 Task: In the Contact  MillerBrooklyn@macys.com, Log Call and save with description: 'Customer wanting to schedule a trial.'; Select call outcome: 'Busy '; Select call Direction: Inbound; Add date: '5 September, 2023' and time 12:00:PM. Logged in from softage.1@softage.net
Action: Mouse moved to (83, 54)
Screenshot: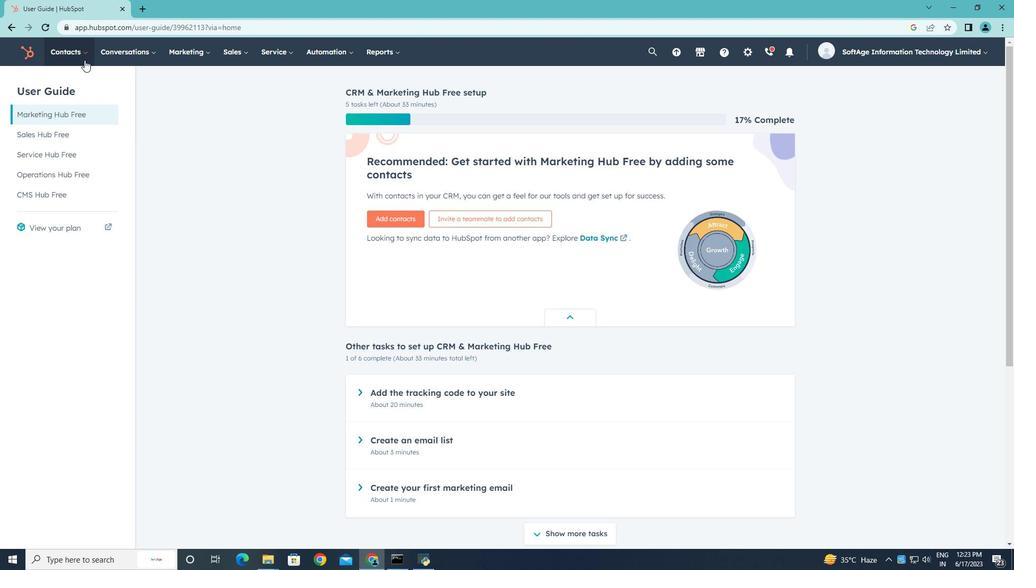 
Action: Mouse pressed left at (83, 54)
Screenshot: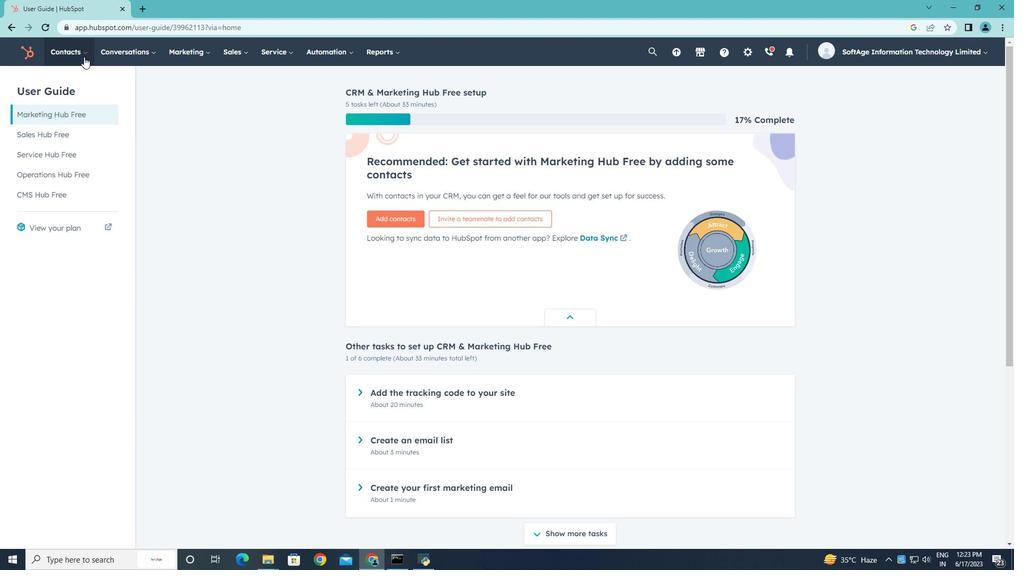 
Action: Mouse moved to (79, 78)
Screenshot: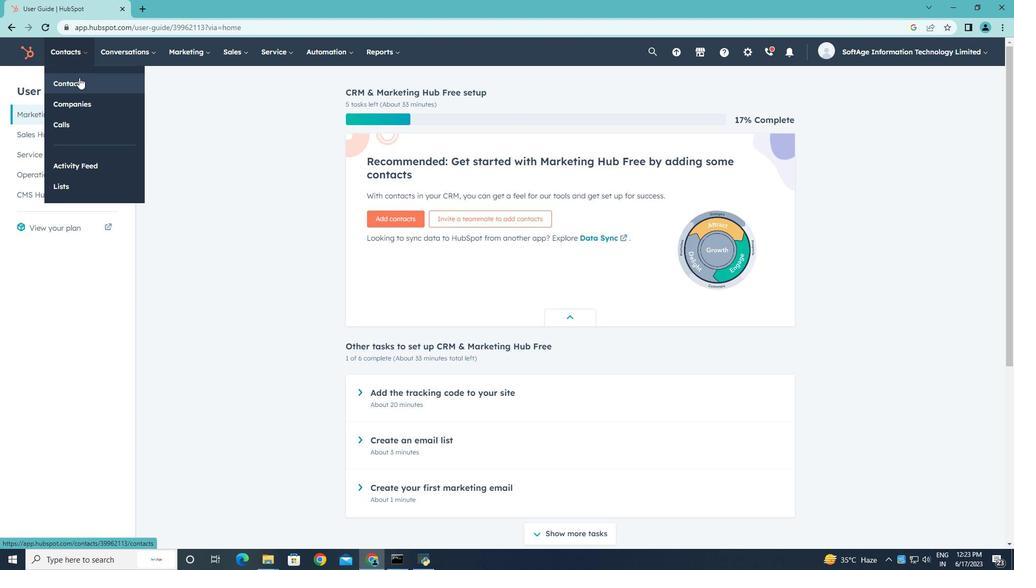 
Action: Mouse pressed left at (79, 78)
Screenshot: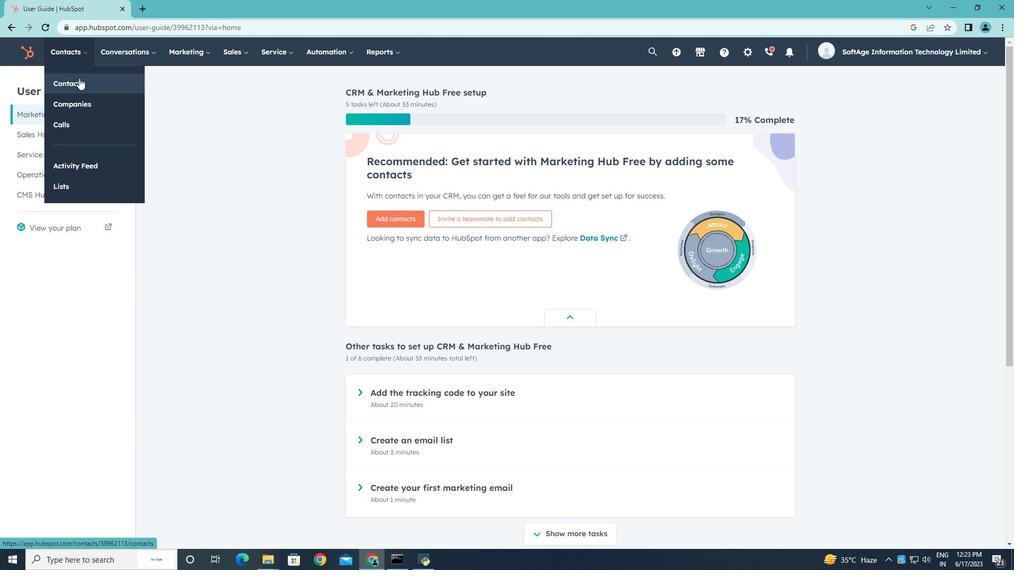 
Action: Mouse moved to (101, 171)
Screenshot: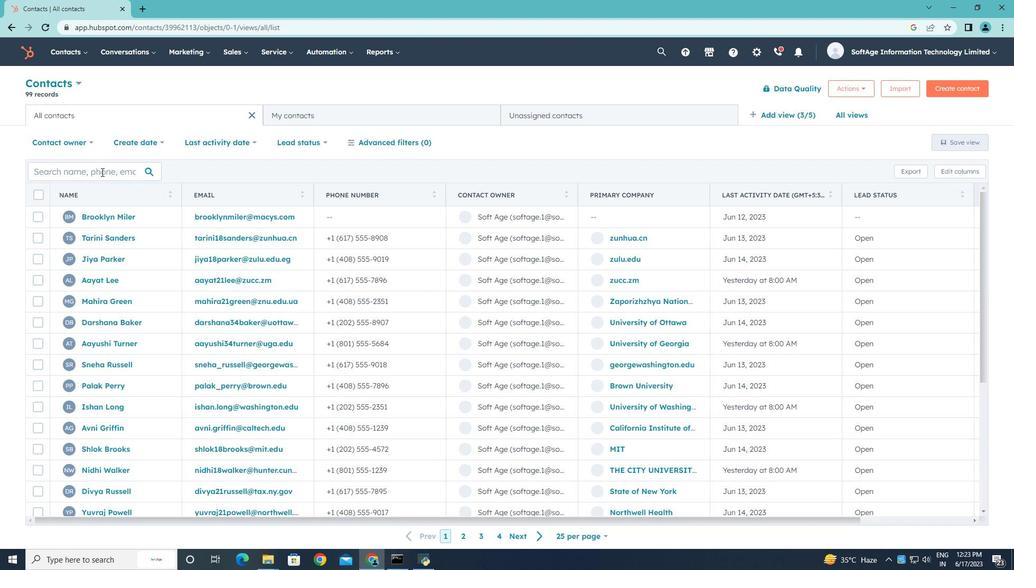 
Action: Mouse pressed left at (101, 171)
Screenshot: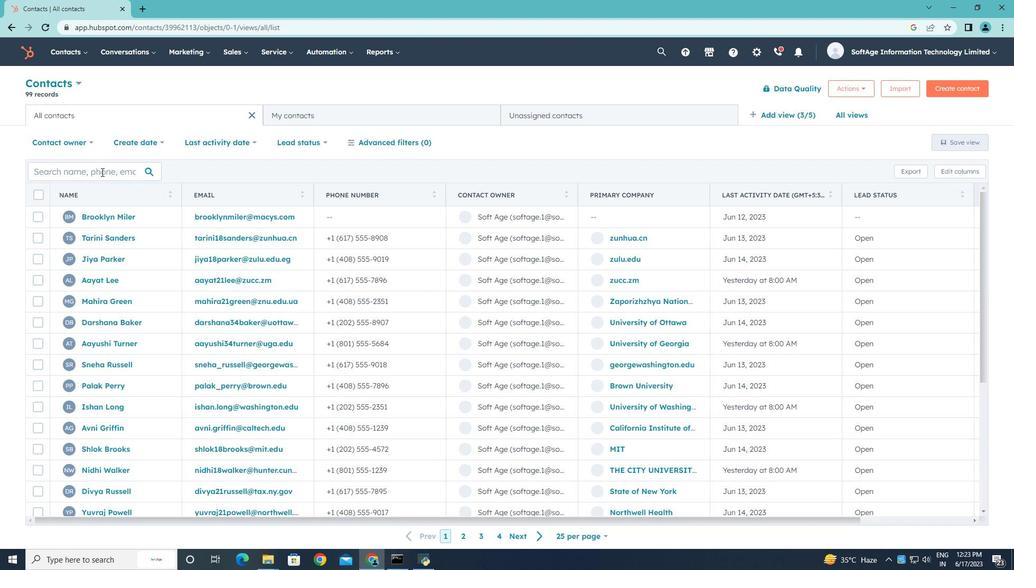 
Action: Key pressed <Key.shift>Miller<Key.shift>Brooj<Key.backspace>klyn<Key.shift><Key.shift><Key.shift><Key.shift>@macys.com
Screenshot: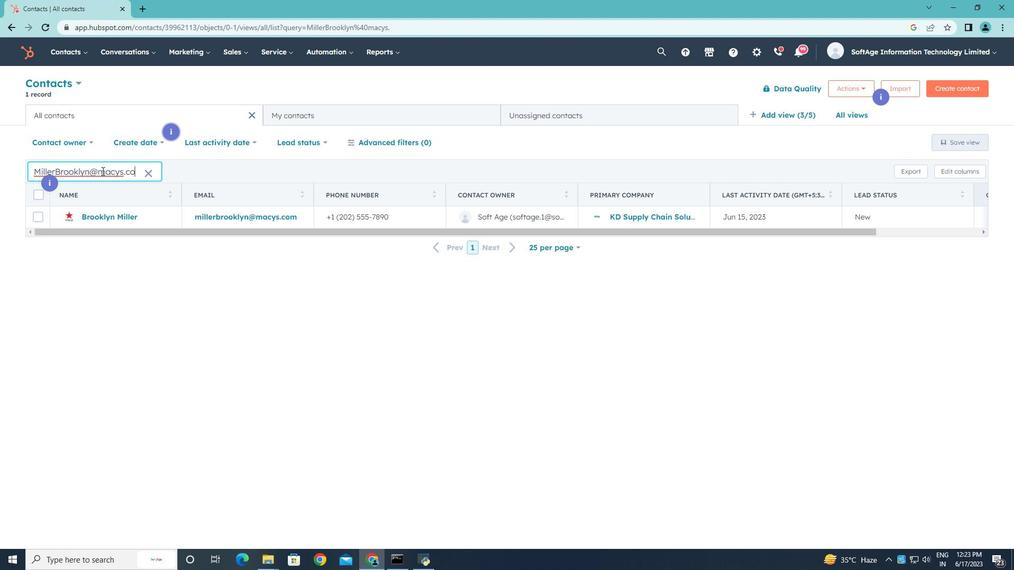 
Action: Mouse moved to (105, 218)
Screenshot: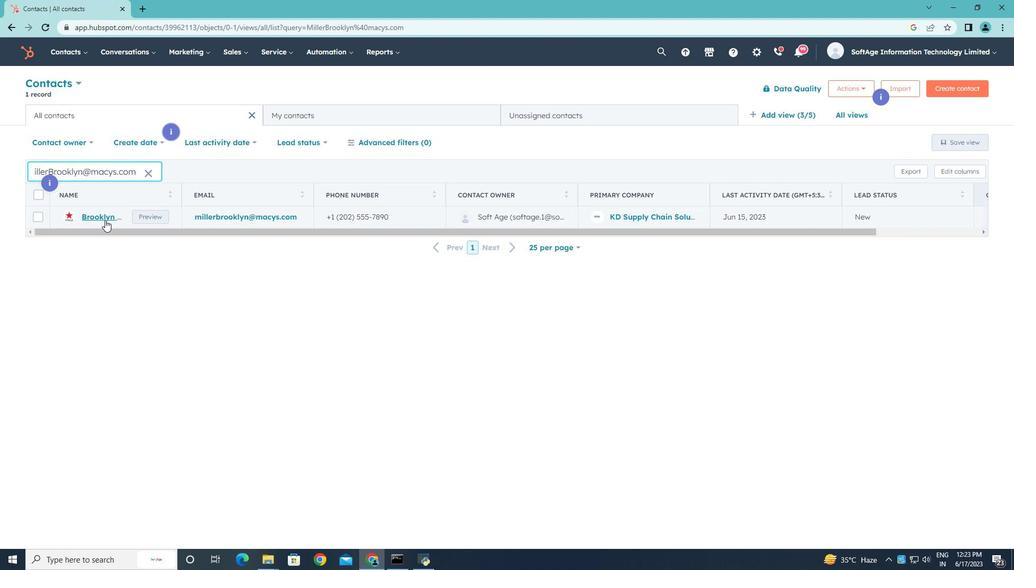 
Action: Mouse pressed left at (105, 218)
Screenshot: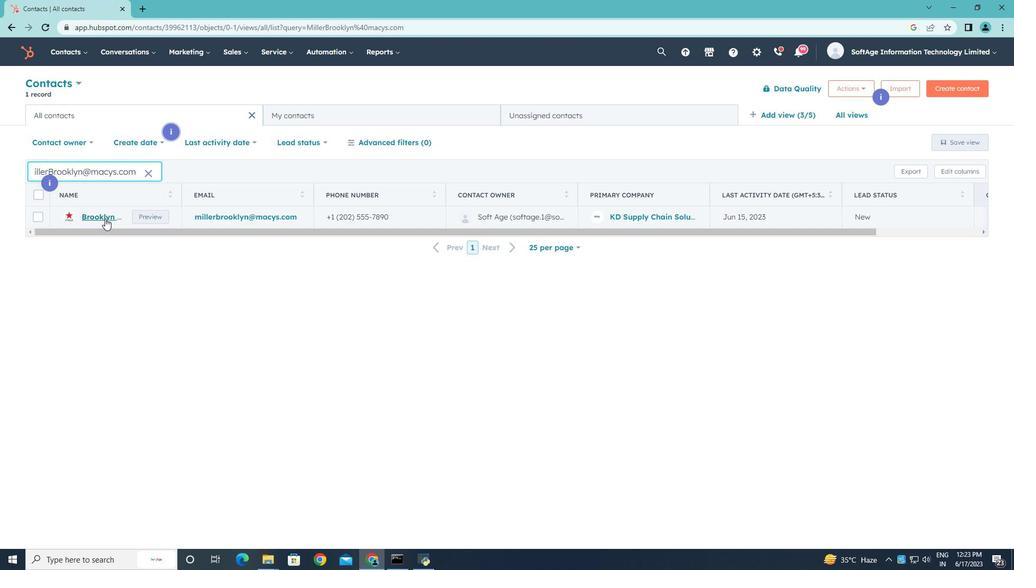 
Action: Mouse moved to (206, 178)
Screenshot: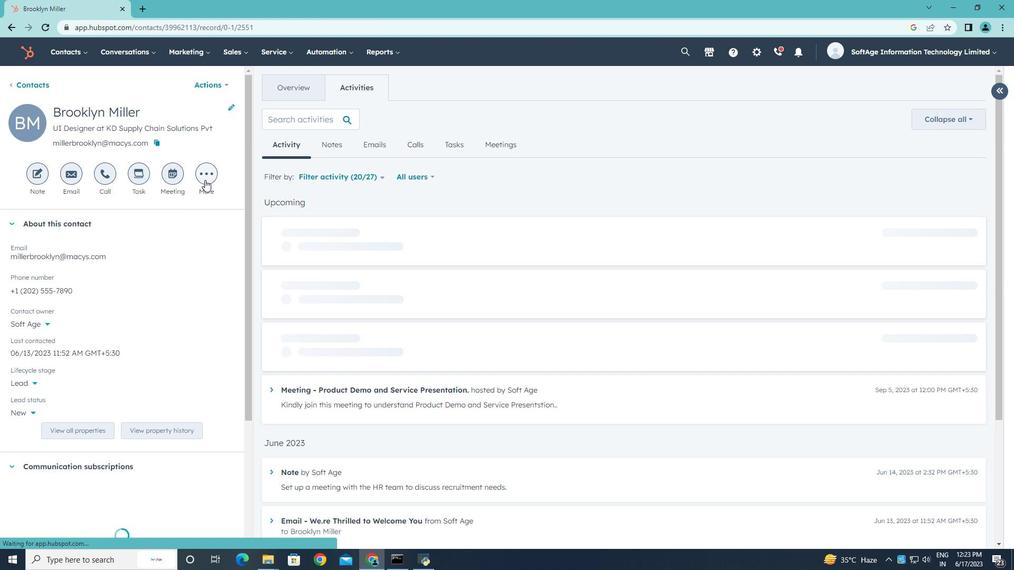 
Action: Mouse pressed left at (206, 178)
Screenshot: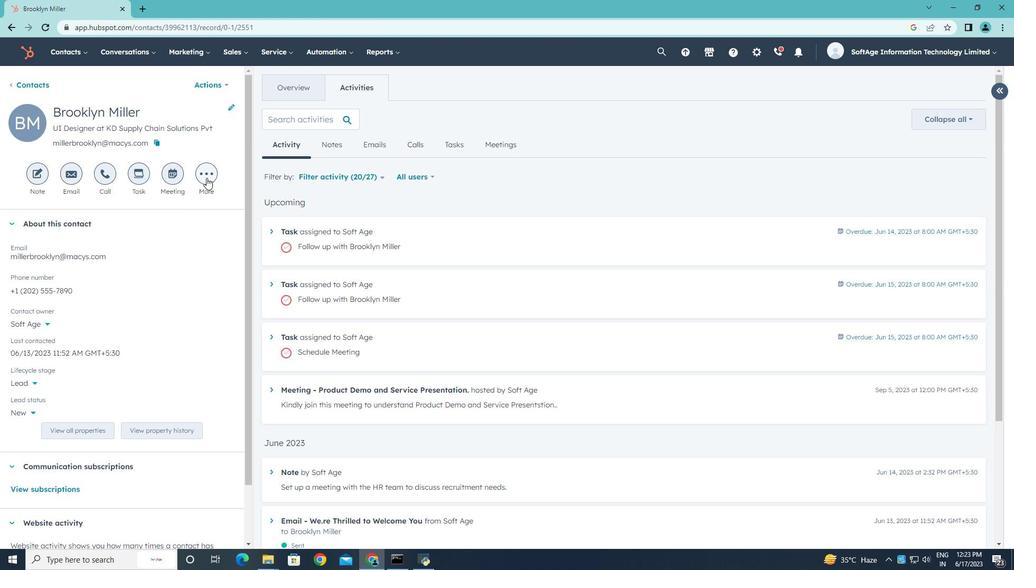 
Action: Mouse moved to (193, 263)
Screenshot: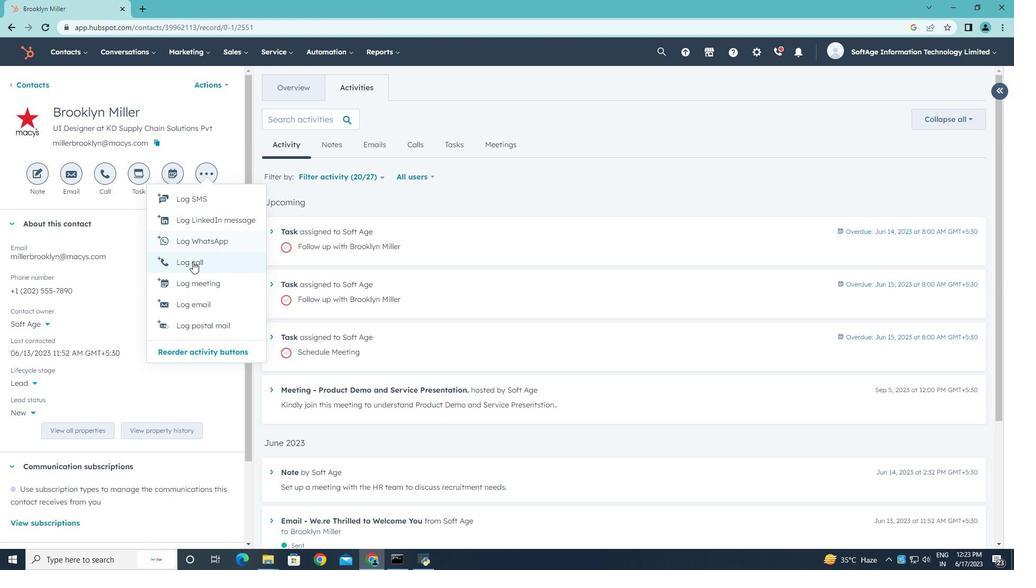 
Action: Mouse pressed left at (193, 263)
Screenshot: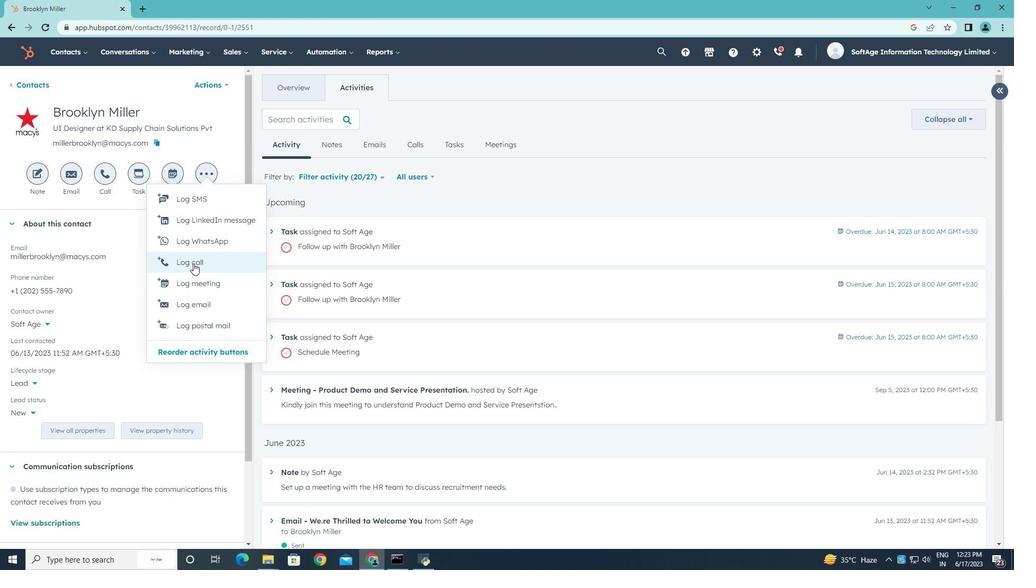 
Action: Key pressed <Key.shift>Customer<Key.space>wanting<Key.space>to<Key.space>schedule<Key.space>a<Key.space>trial.
Screenshot: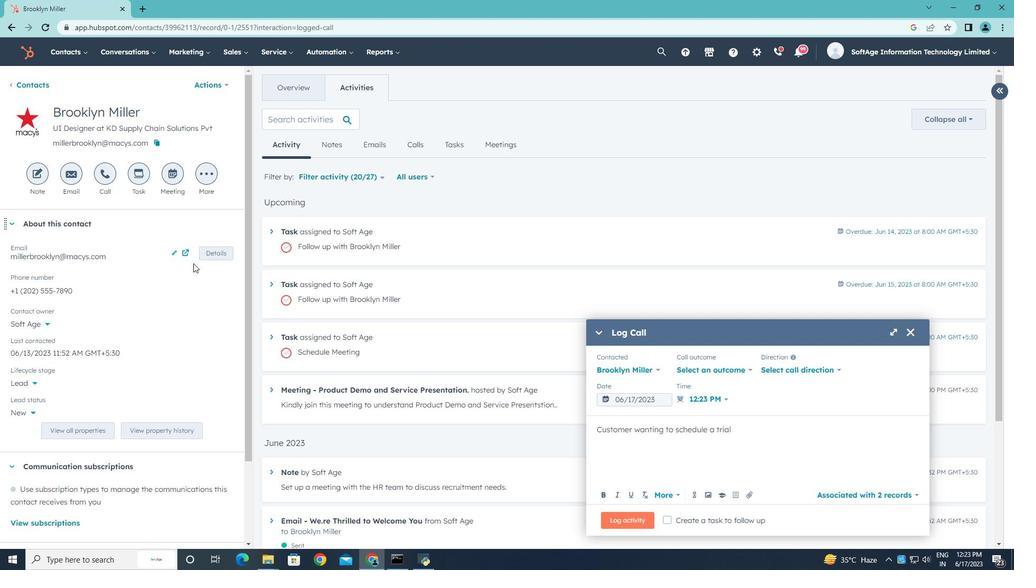 
Action: Mouse moved to (748, 371)
Screenshot: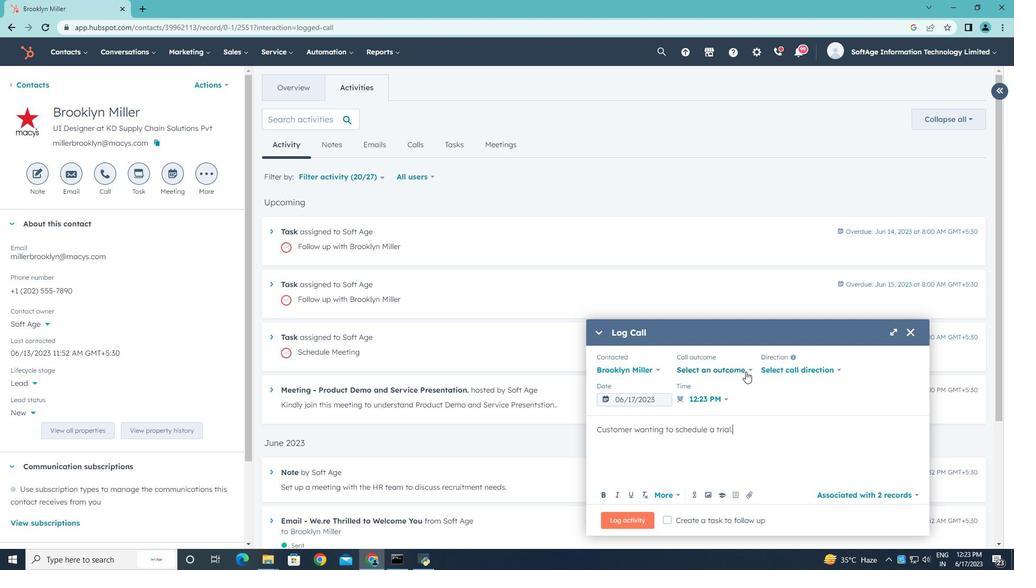 
Action: Mouse pressed left at (748, 371)
Screenshot: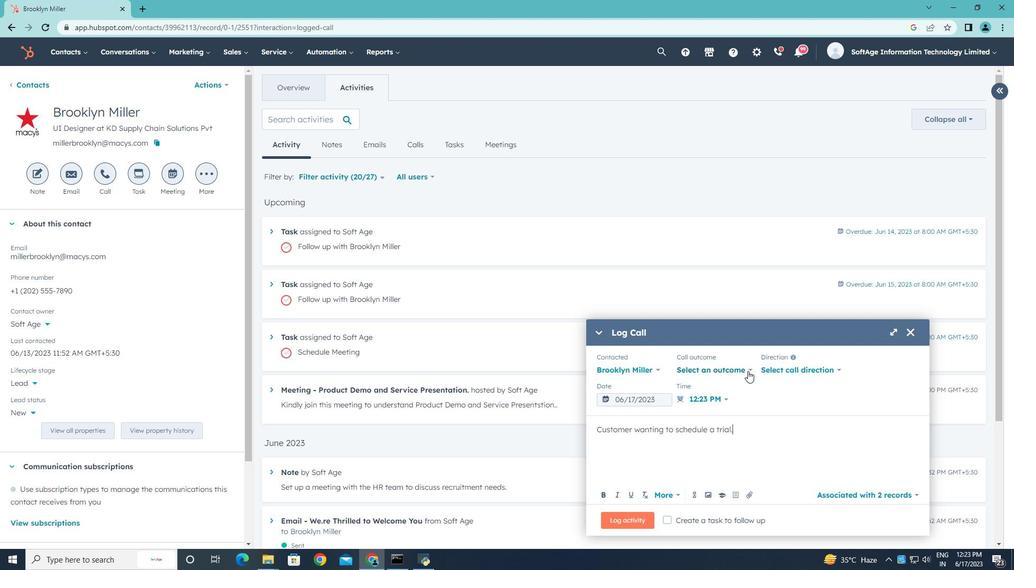 
Action: Mouse moved to (718, 398)
Screenshot: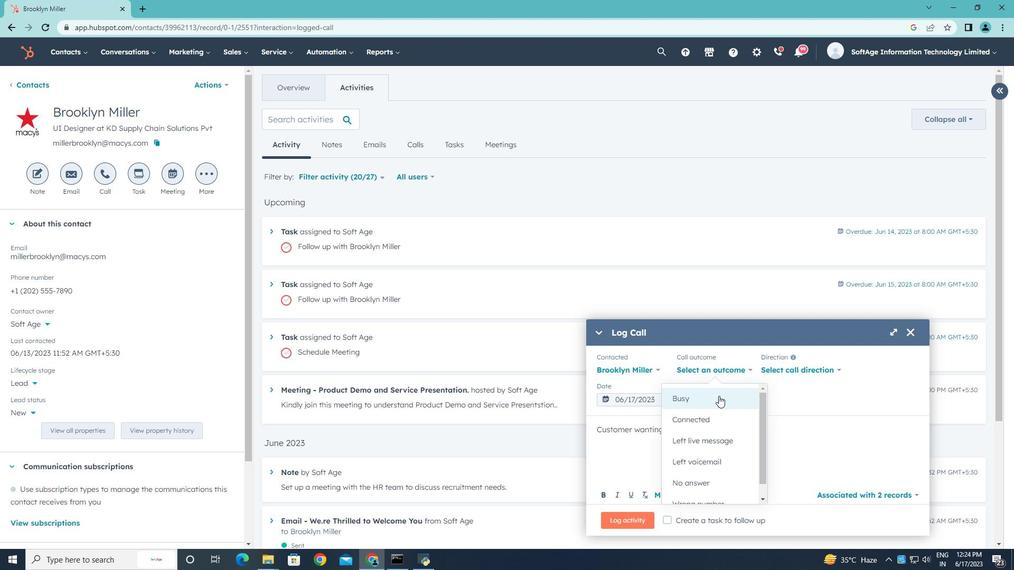 
Action: Mouse pressed left at (718, 398)
Screenshot: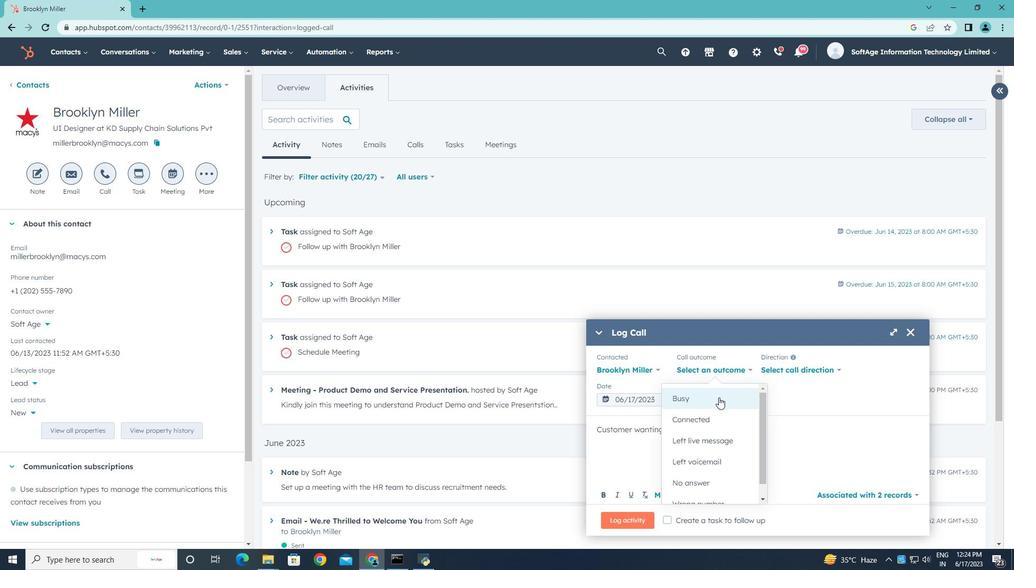 
Action: Mouse moved to (790, 367)
Screenshot: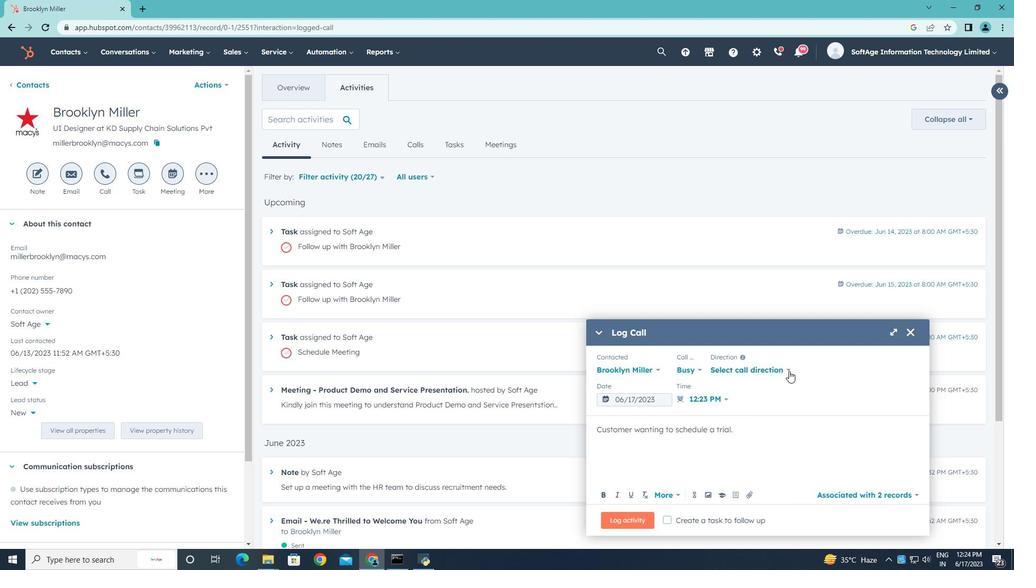 
Action: Mouse pressed left at (790, 367)
Screenshot: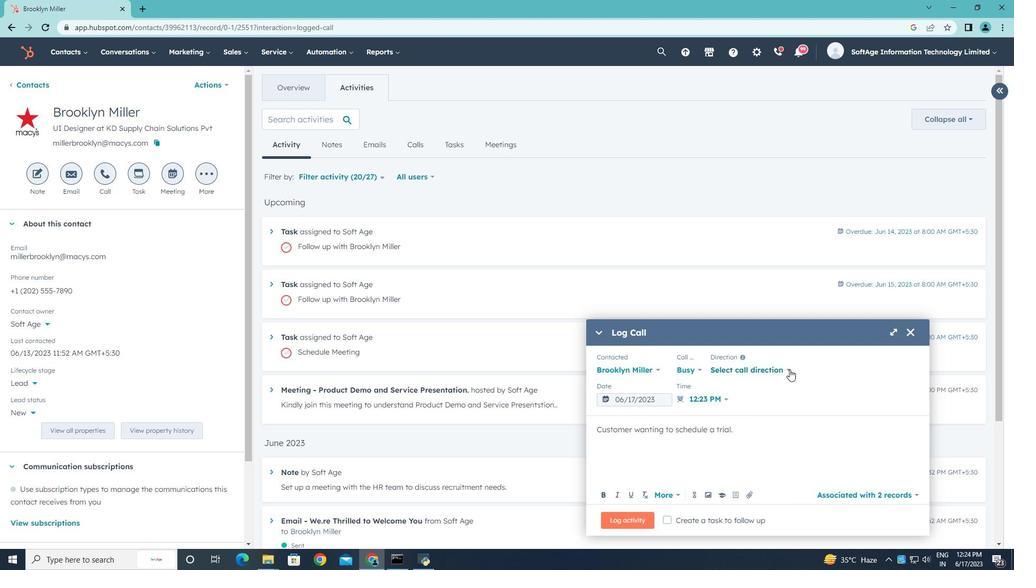 
Action: Mouse moved to (752, 398)
Screenshot: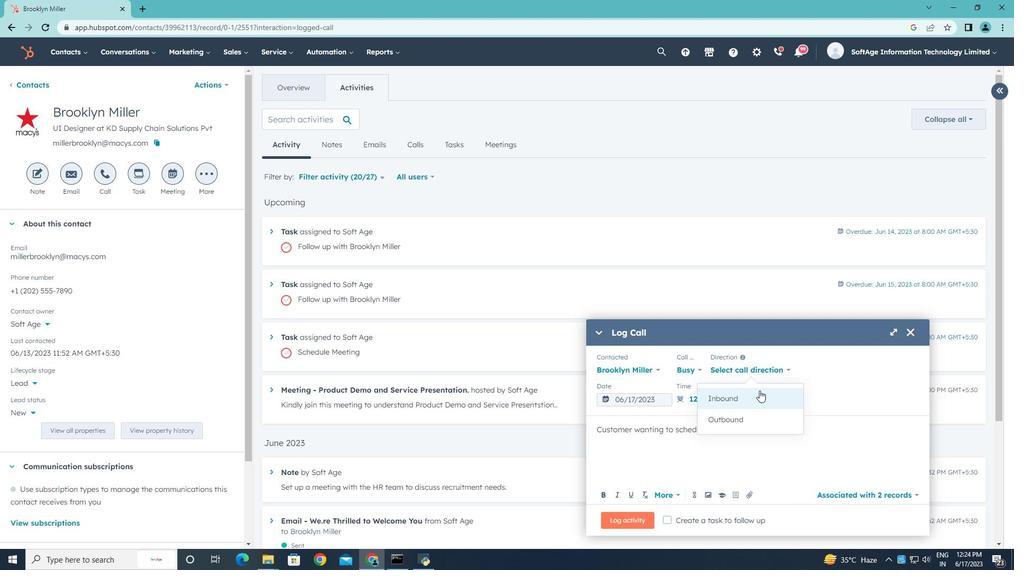 
Action: Mouse pressed left at (752, 398)
Screenshot: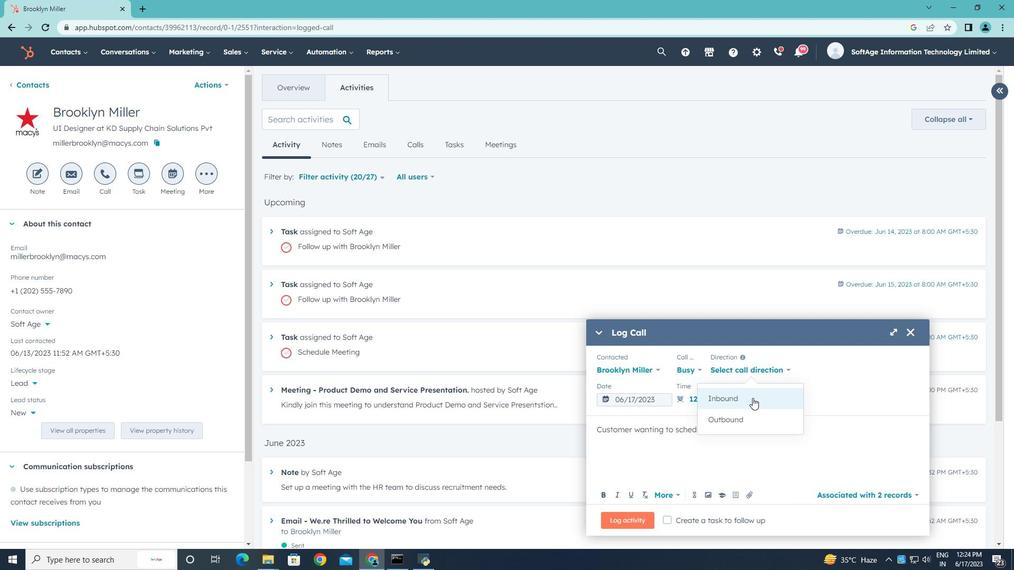 
Action: Mouse moved to (835, 370)
Screenshot: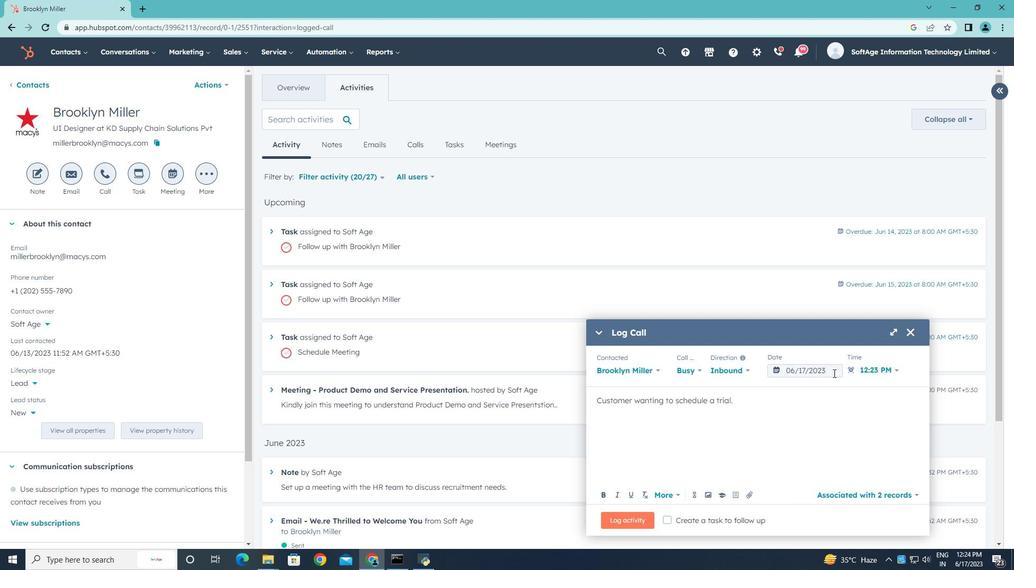 
Action: Mouse pressed left at (835, 370)
Screenshot: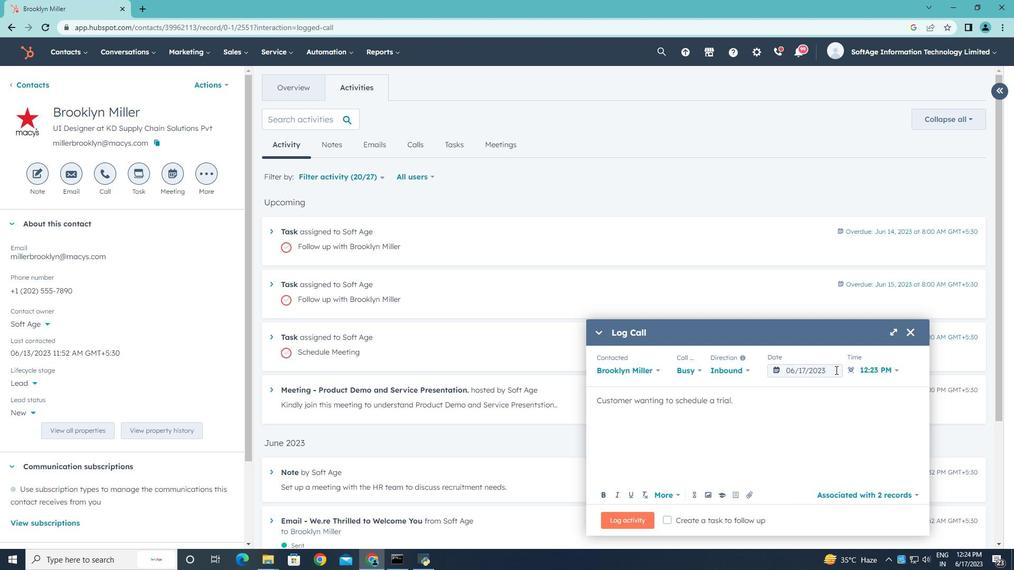 
Action: Mouse moved to (901, 199)
Screenshot: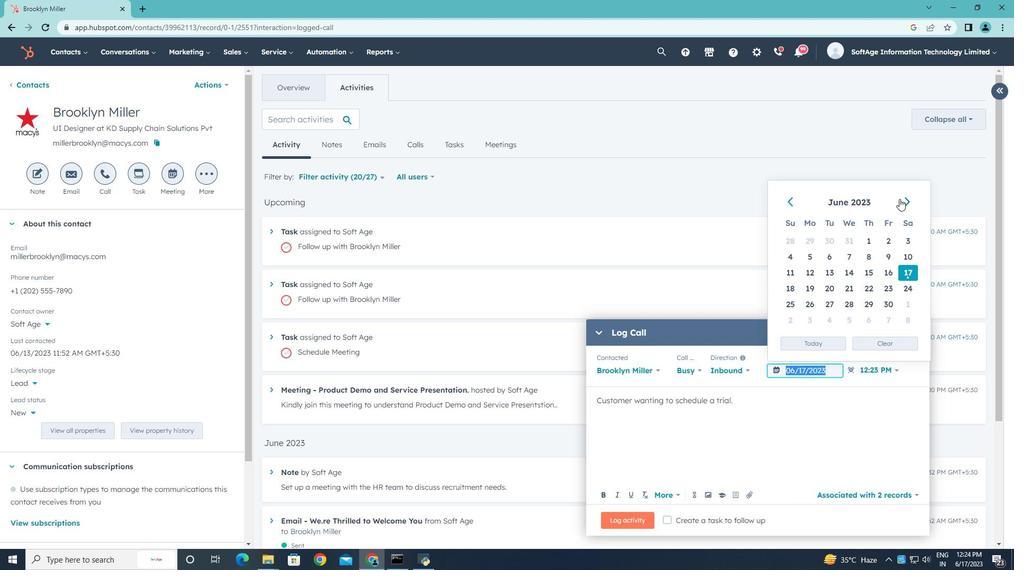 
Action: Mouse pressed left at (901, 199)
Screenshot: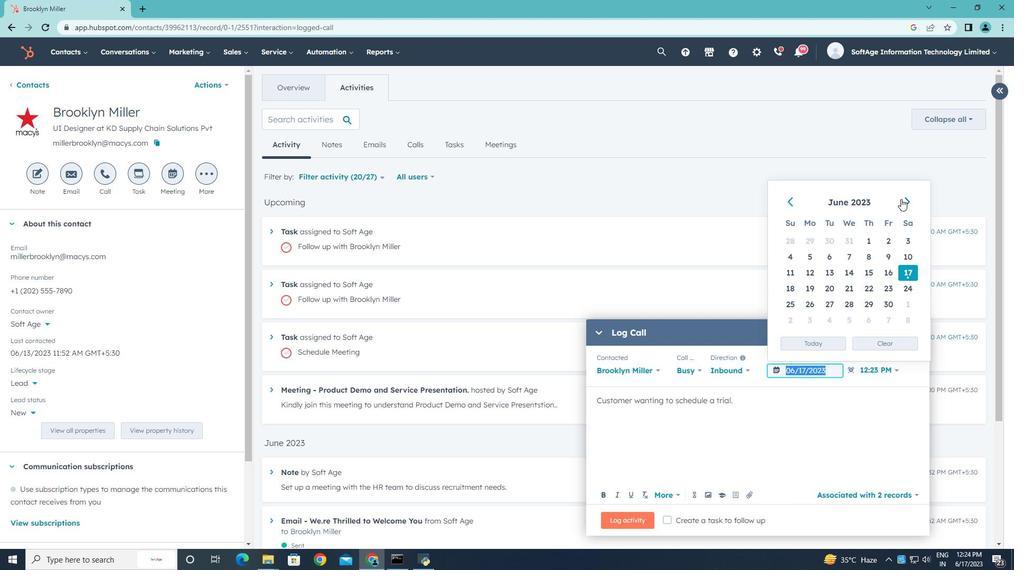 
Action: Mouse pressed left at (901, 199)
Screenshot: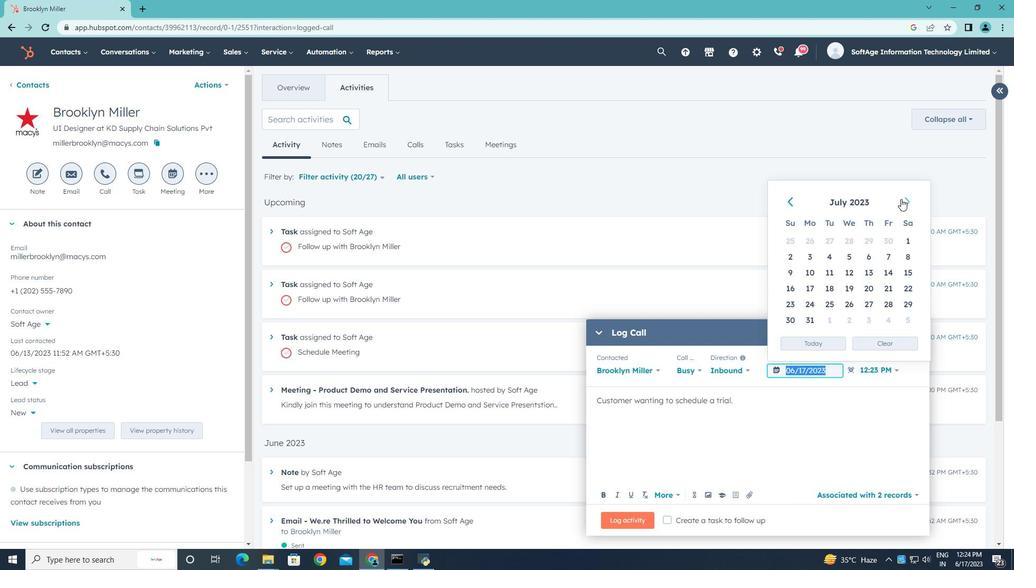 
Action: Mouse pressed left at (901, 199)
Screenshot: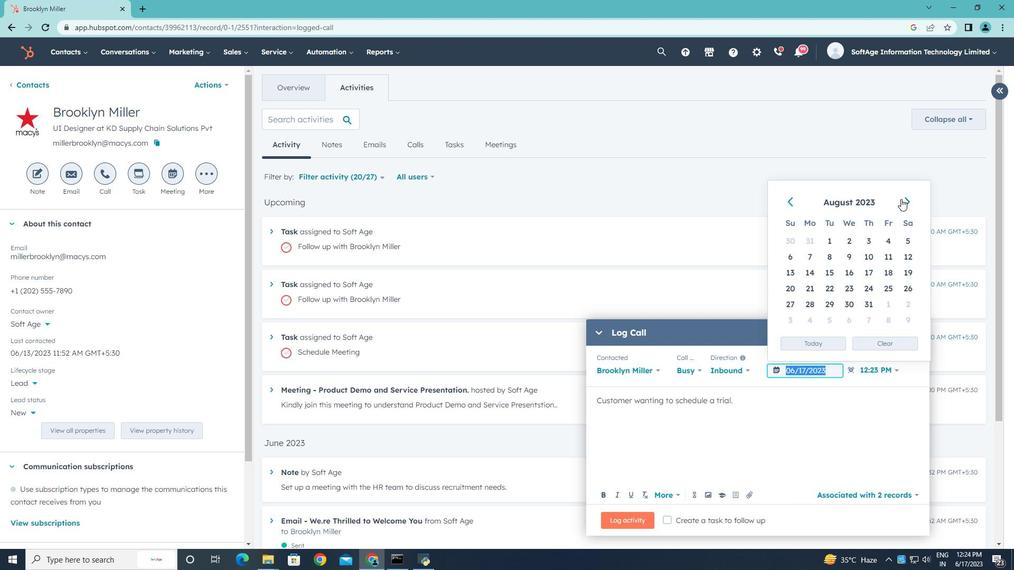 
Action: Mouse moved to (834, 257)
Screenshot: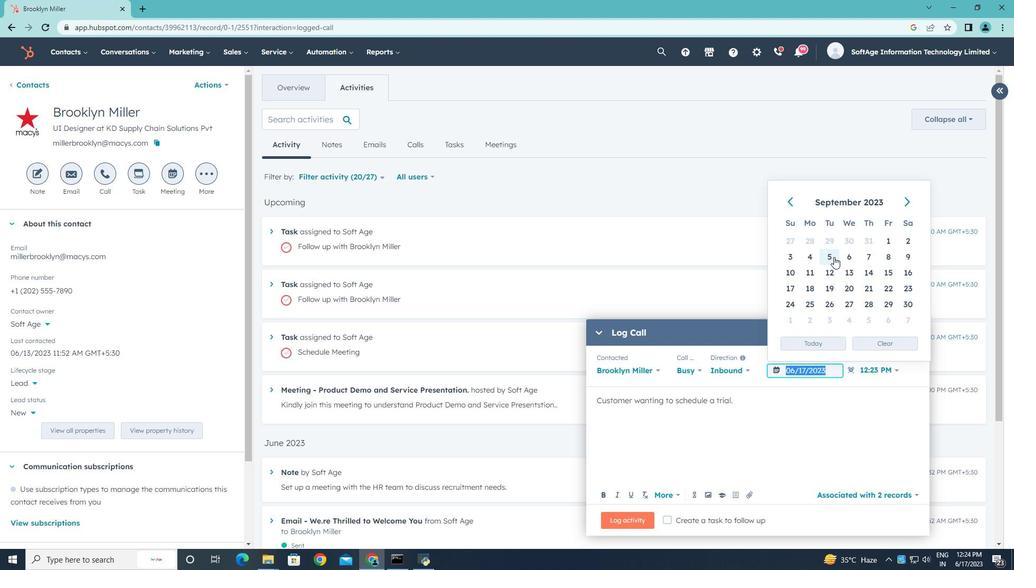 
Action: Mouse pressed left at (834, 257)
Screenshot: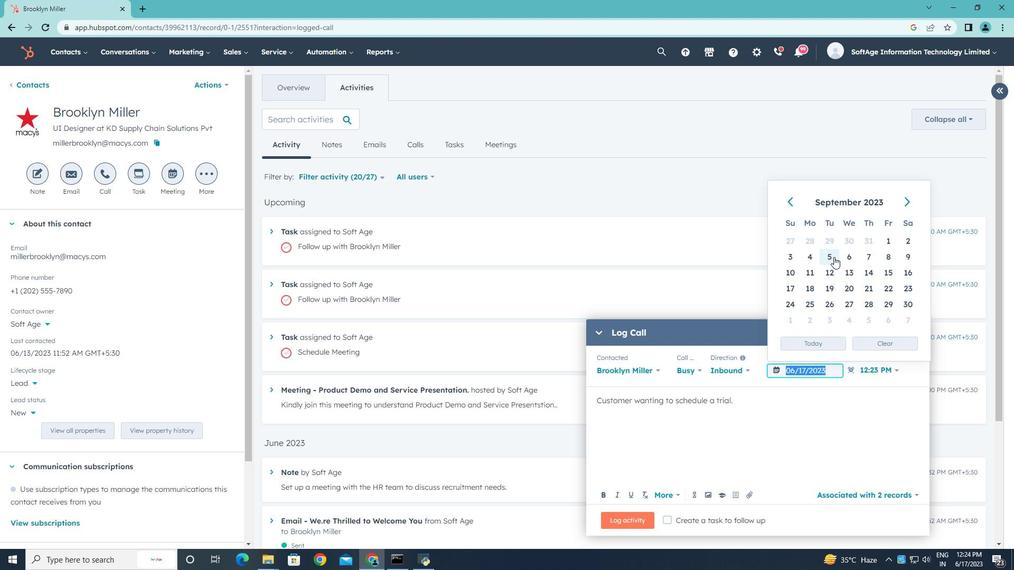 
Action: Mouse moved to (895, 367)
Screenshot: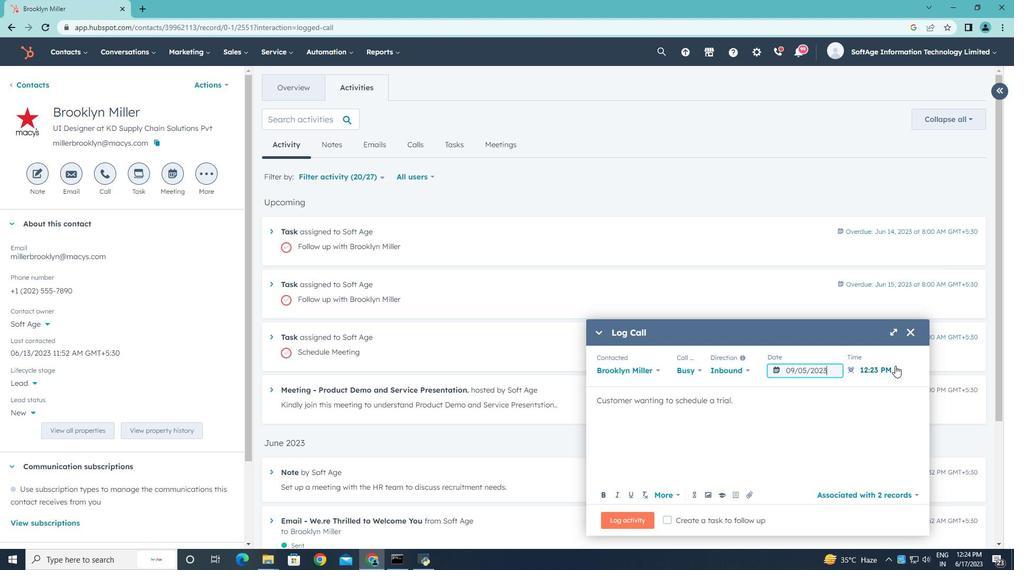 
Action: Mouse pressed left at (895, 367)
Screenshot: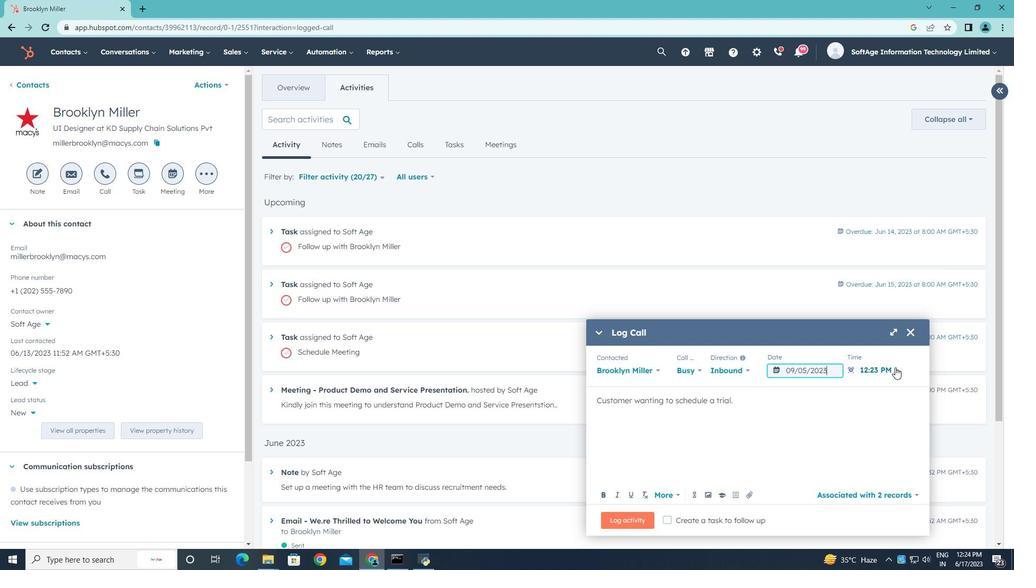 
Action: Mouse moved to (847, 488)
Screenshot: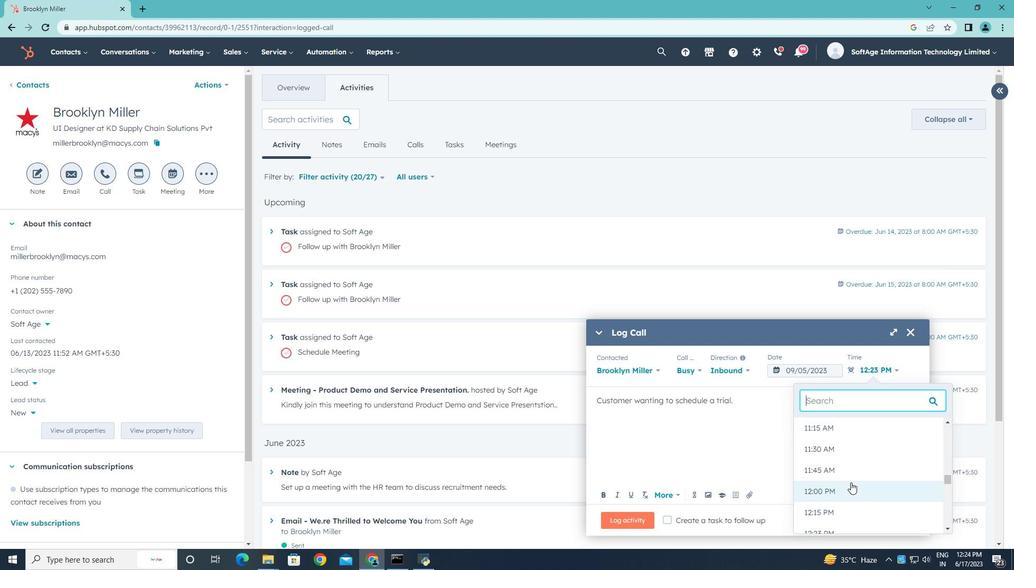 
Action: Mouse pressed left at (847, 488)
Screenshot: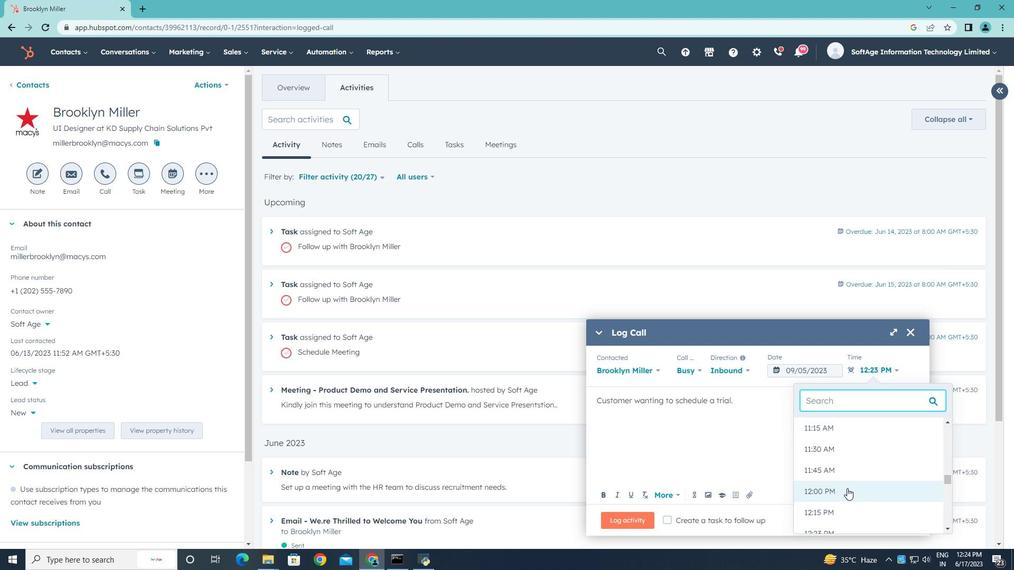 
Action: Mouse moved to (643, 520)
Screenshot: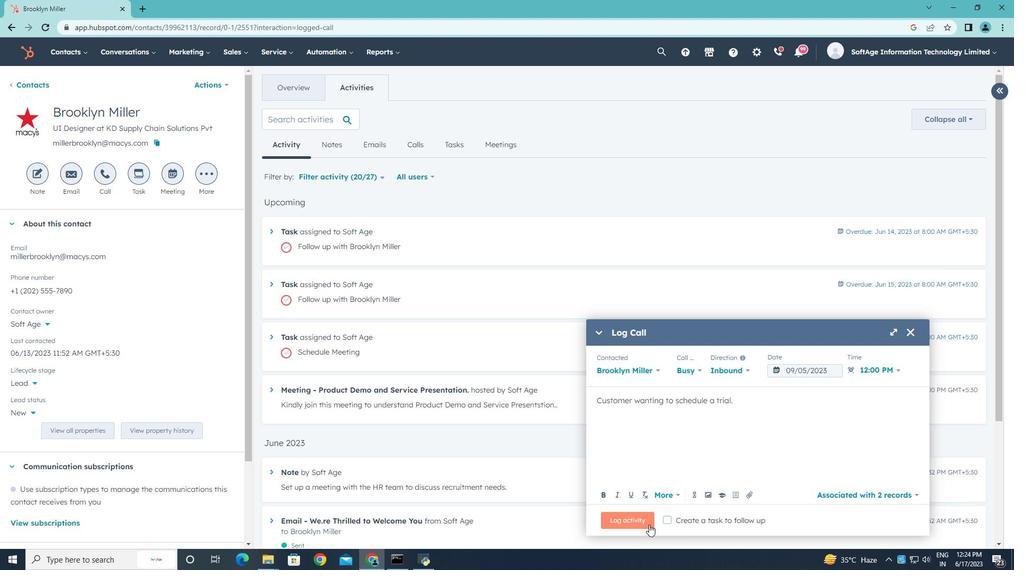 
Action: Mouse pressed left at (643, 520)
Screenshot: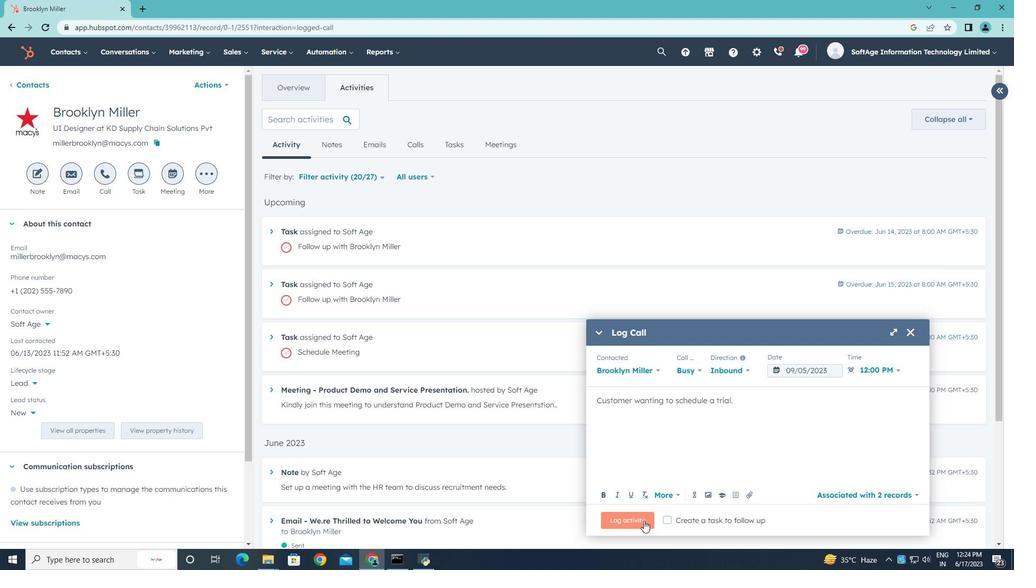 
